 Task: Apply the border dashed line in the file "Vacation Packing List".
Action: Mouse moved to (137, 59)
Screenshot: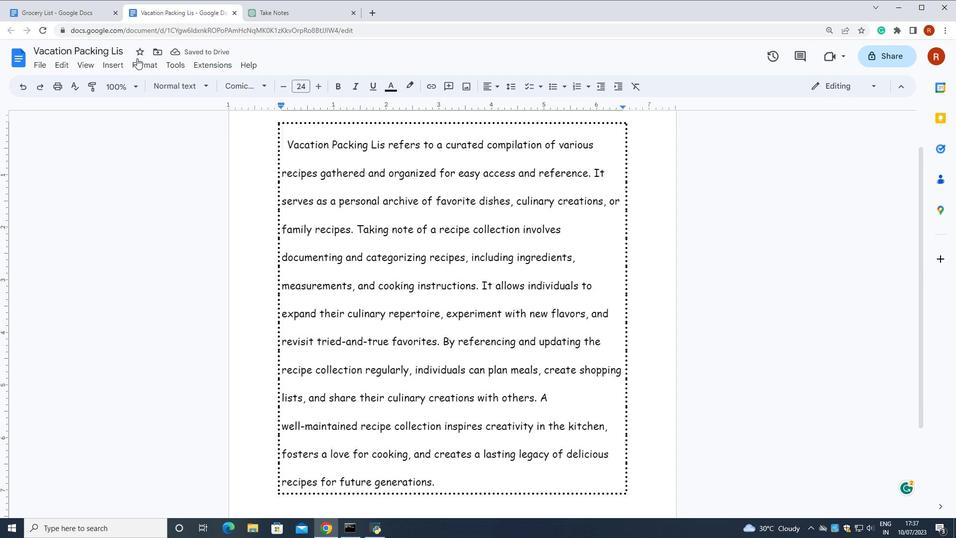 
Action: Mouse pressed left at (137, 59)
Screenshot: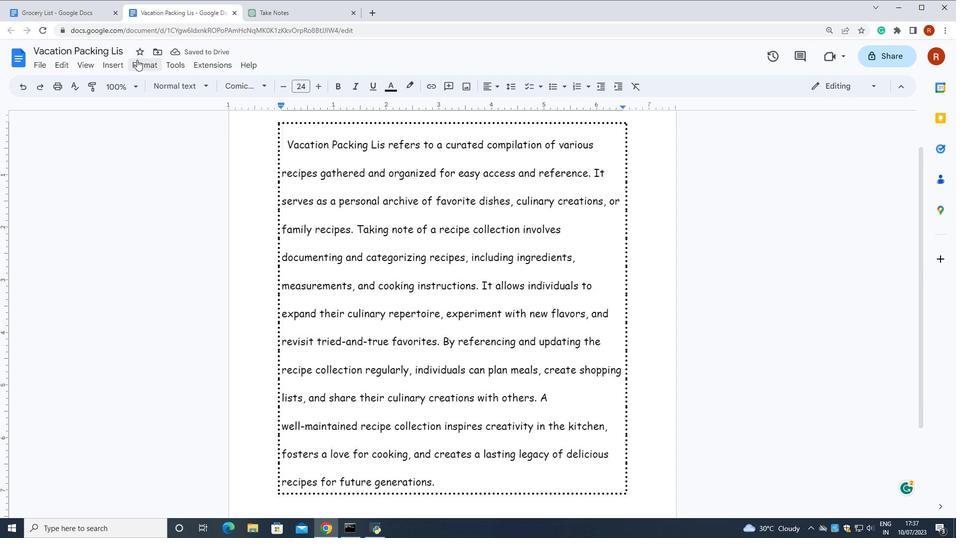 
Action: Mouse moved to (350, 99)
Screenshot: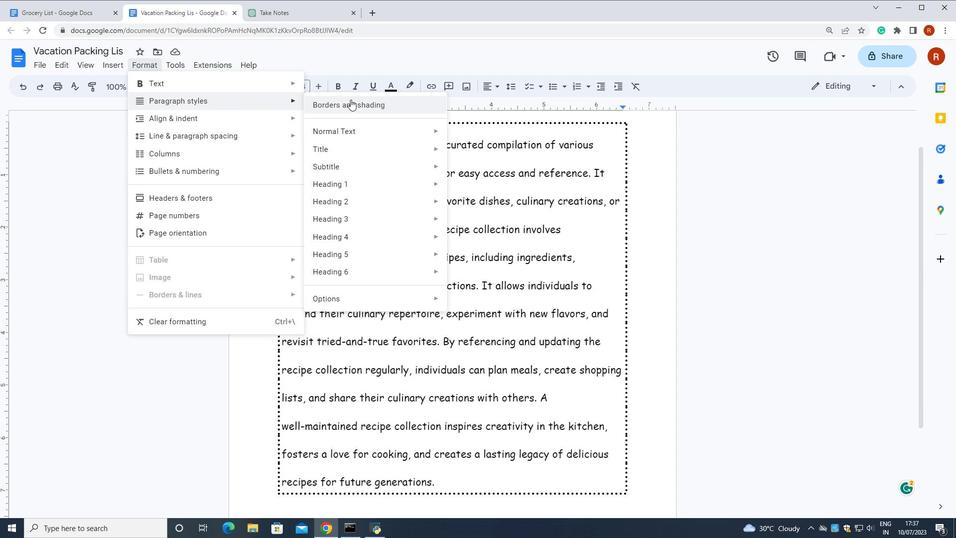 
Action: Mouse pressed left at (350, 99)
Screenshot: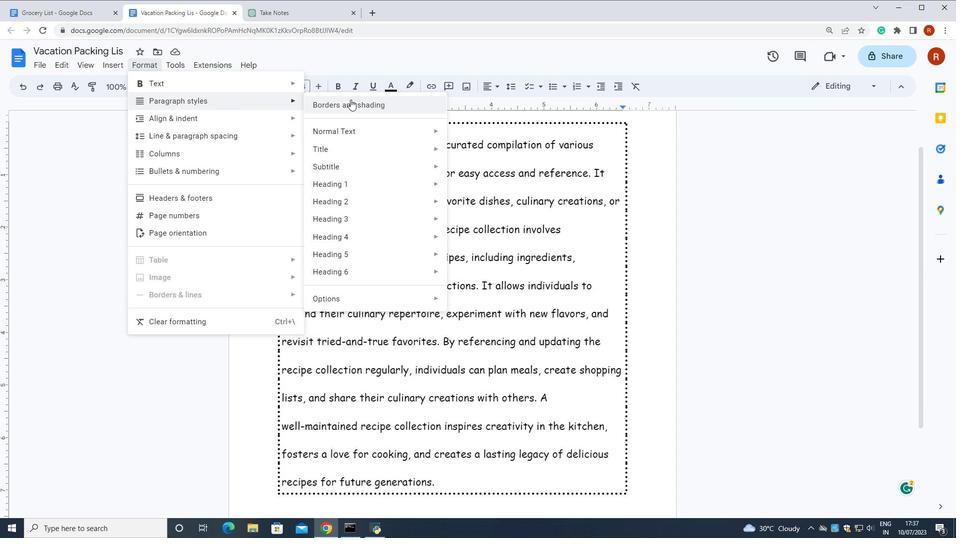 
Action: Mouse moved to (553, 261)
Screenshot: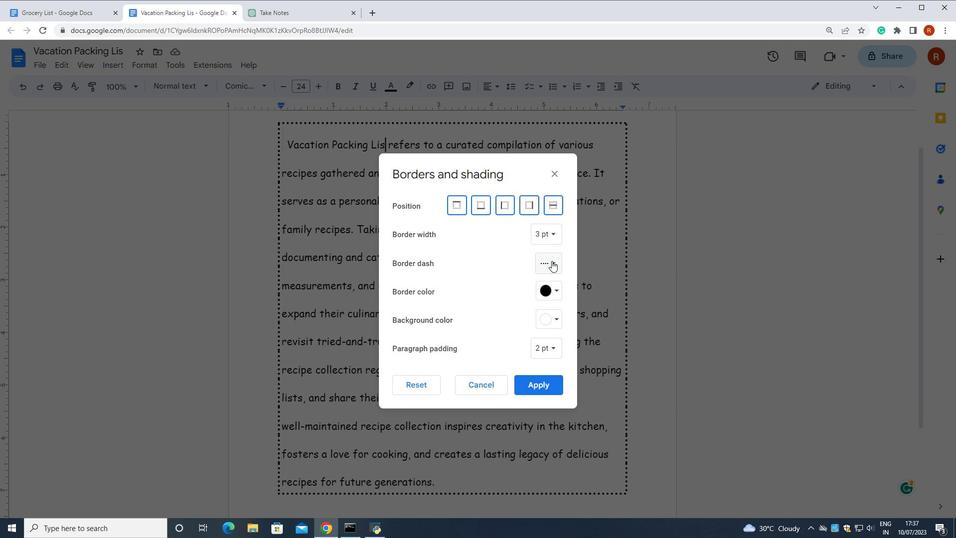 
Action: Mouse pressed left at (553, 261)
Screenshot: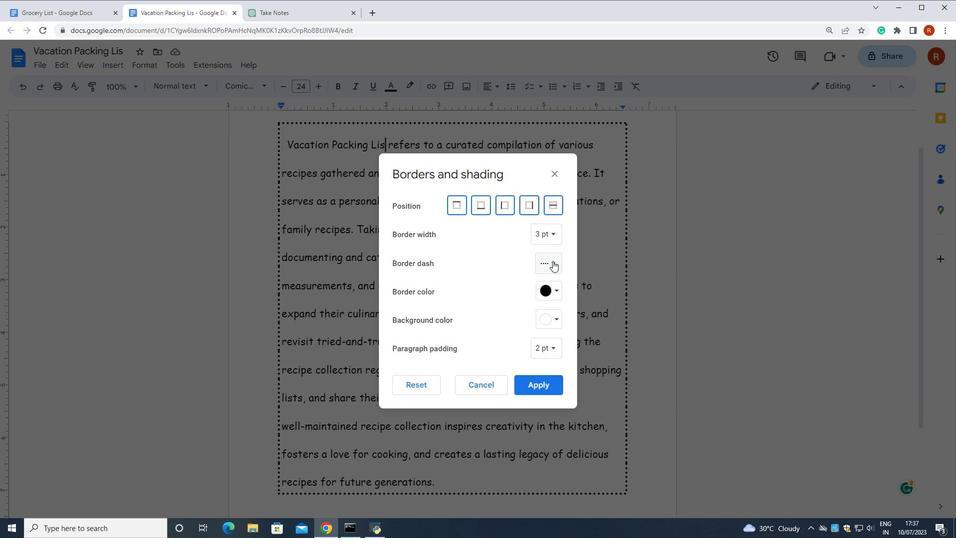 
Action: Mouse moved to (569, 320)
Screenshot: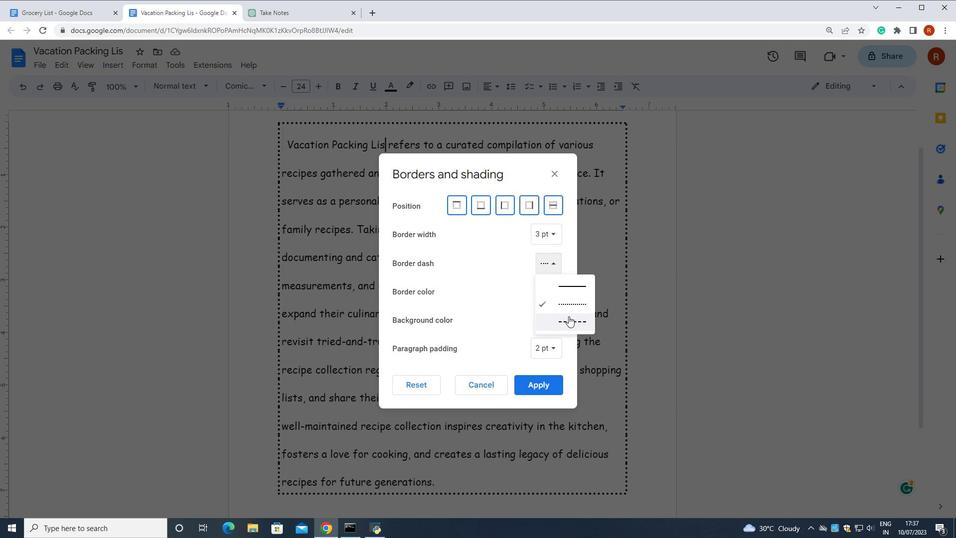 
Action: Mouse pressed left at (569, 320)
Screenshot: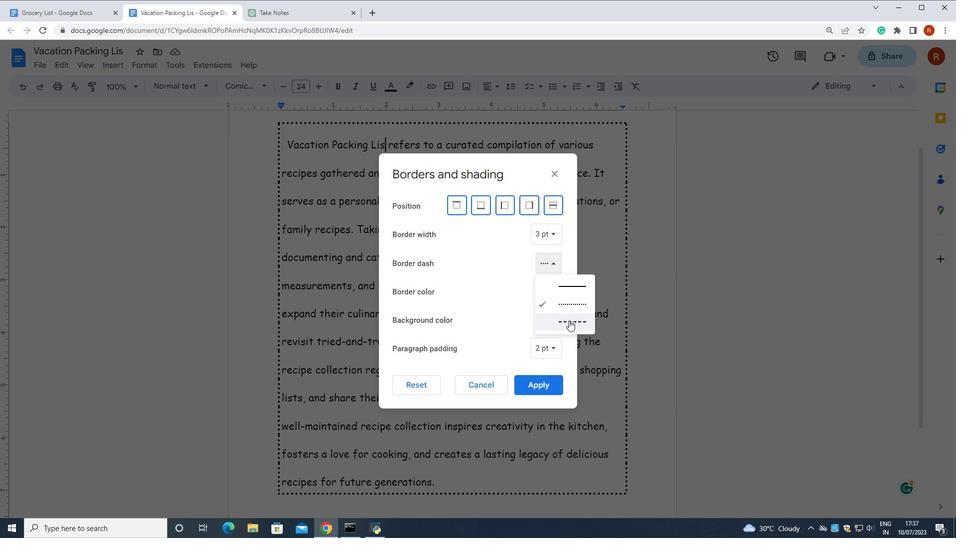 
Action: Mouse moved to (550, 386)
Screenshot: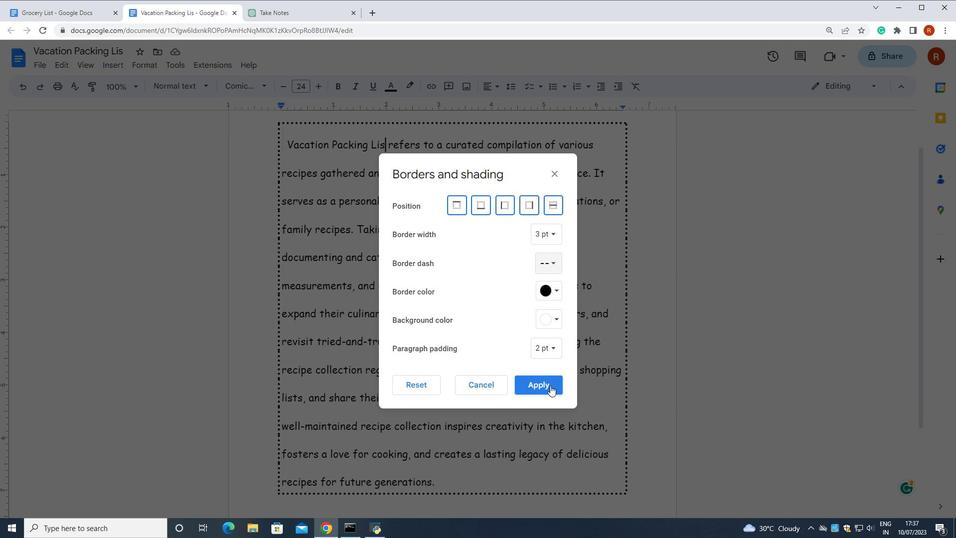 
Action: Mouse pressed left at (550, 386)
Screenshot: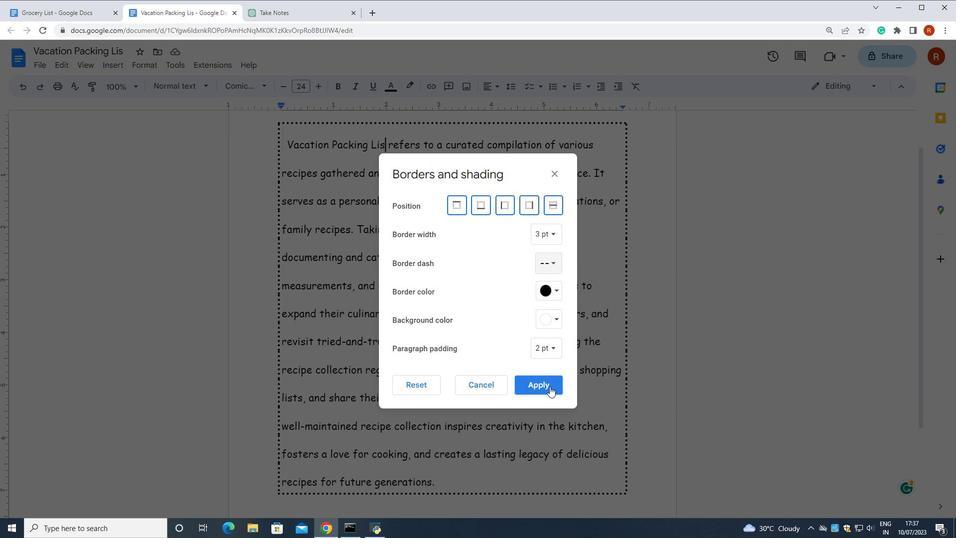 
